 Task: Change and save the overlap length to 0.20.
Action: Mouse moved to (85, 11)
Screenshot: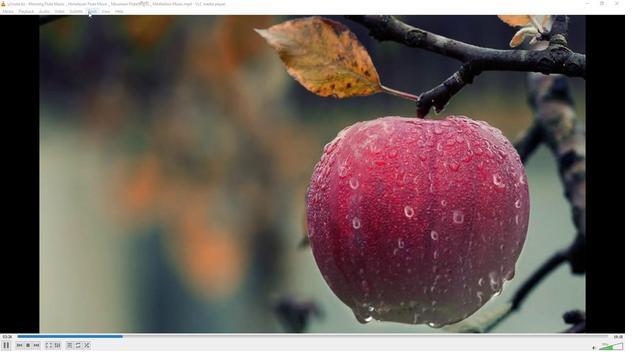 
Action: Mouse pressed left at (85, 11)
Screenshot: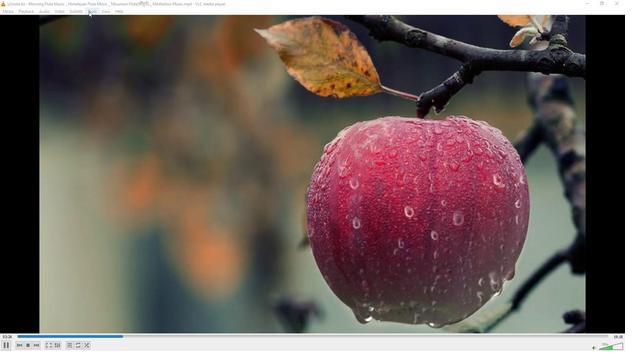 
Action: Mouse moved to (87, 88)
Screenshot: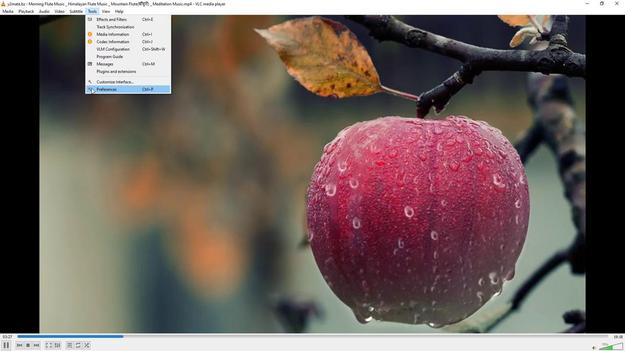 
Action: Mouse pressed left at (87, 88)
Screenshot: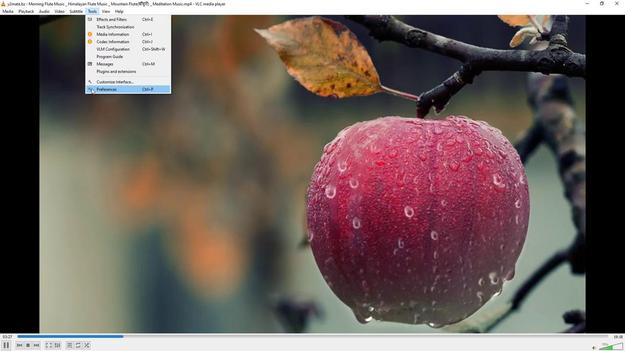 
Action: Mouse moved to (206, 286)
Screenshot: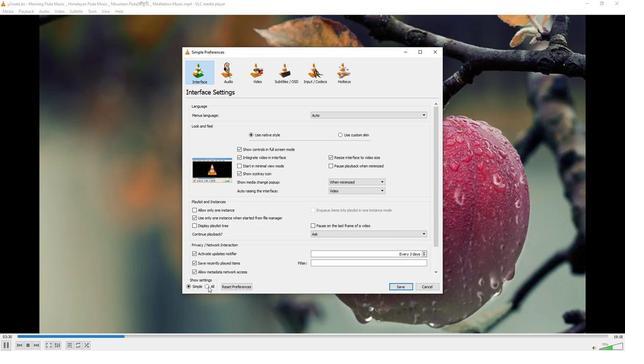 
Action: Mouse pressed left at (206, 286)
Screenshot: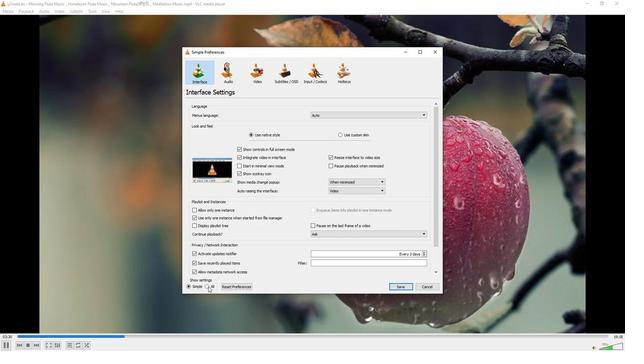 
Action: Mouse moved to (195, 136)
Screenshot: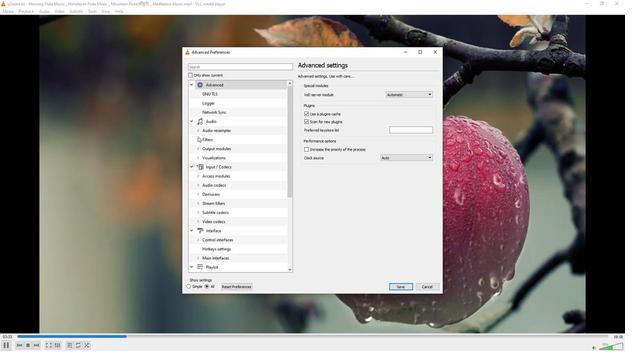
Action: Mouse pressed left at (195, 136)
Screenshot: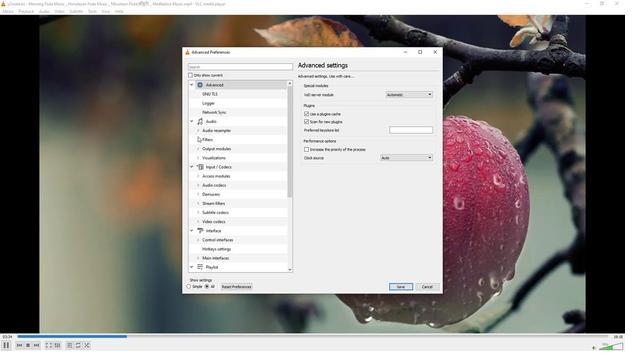 
Action: Mouse moved to (215, 238)
Screenshot: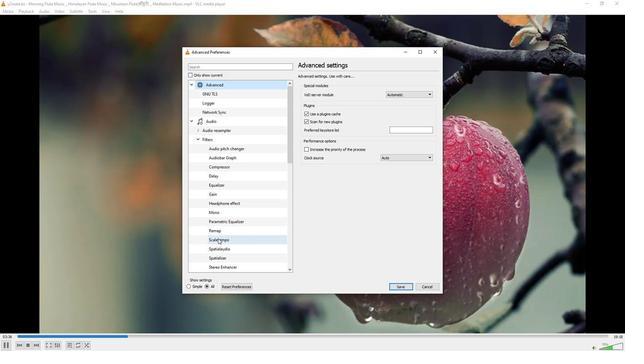 
Action: Mouse pressed left at (215, 238)
Screenshot: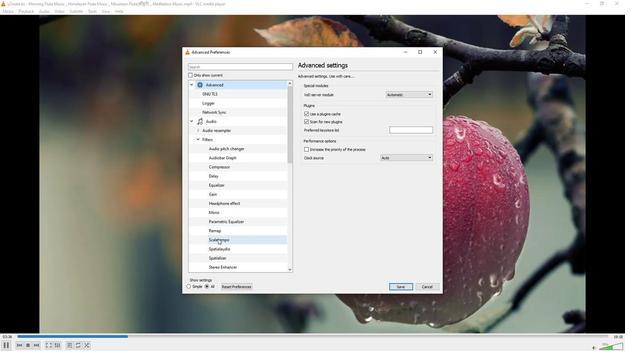 
Action: Mouse moved to (432, 94)
Screenshot: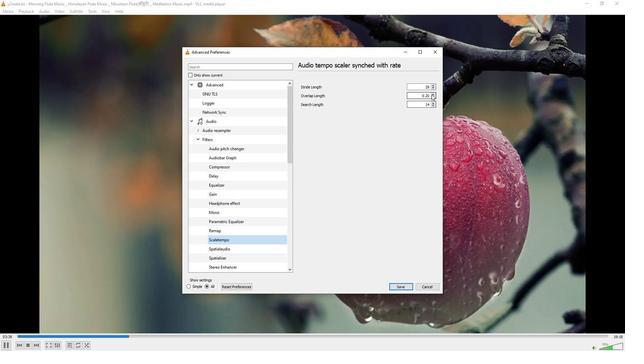 
Action: Mouse pressed left at (432, 94)
Screenshot: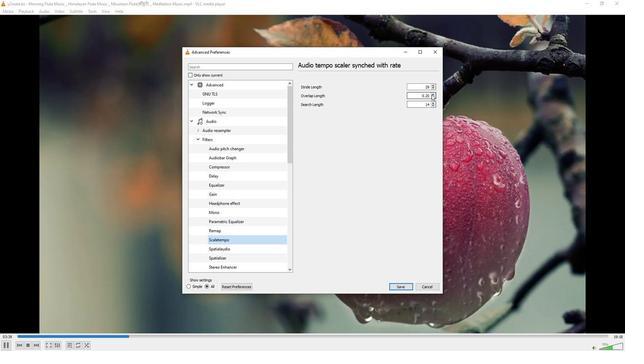 
Action: Mouse moved to (434, 97)
Screenshot: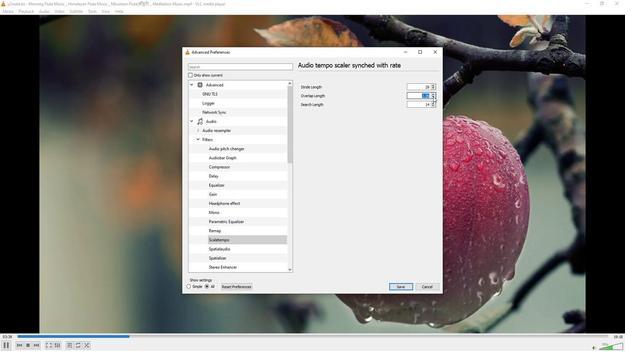 
Action: Mouse pressed left at (434, 97)
Screenshot: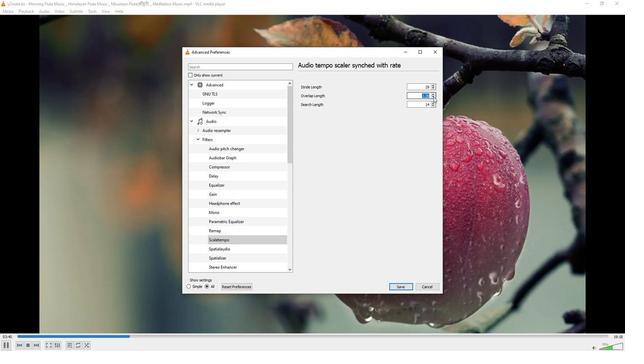 
Action: Mouse moved to (397, 287)
Screenshot: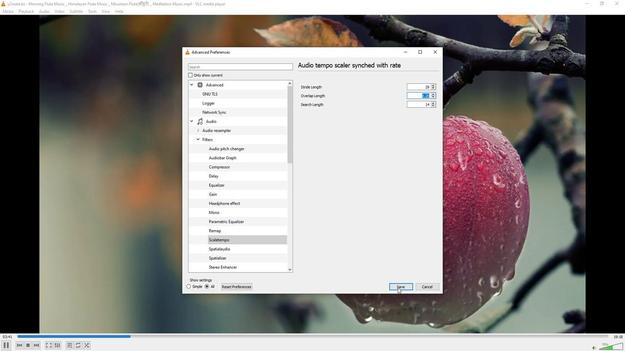 
Action: Mouse pressed left at (397, 287)
Screenshot: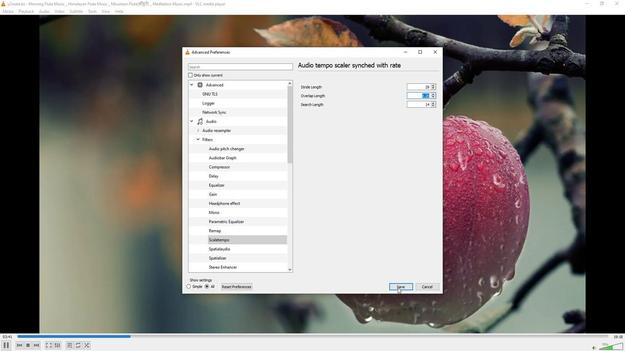 
